 Task: Add a new contact named 'Dwight Schrute' in Outlook.
Action: Mouse moved to (15, 88)
Screenshot: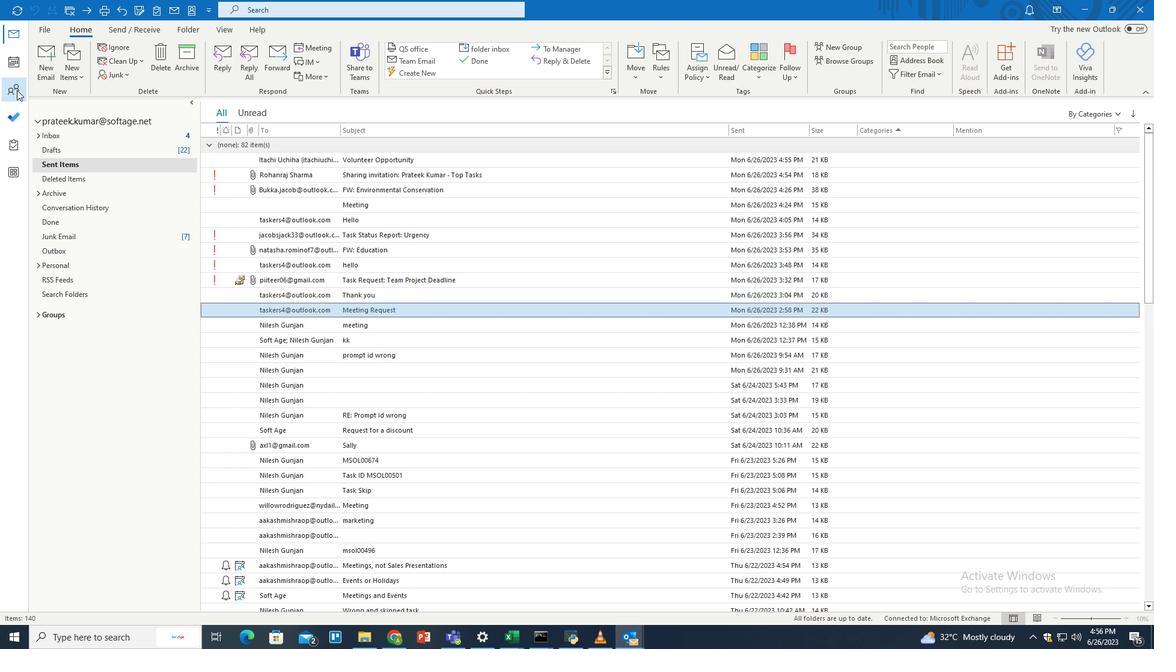 
Action: Mouse pressed left at (15, 88)
Screenshot: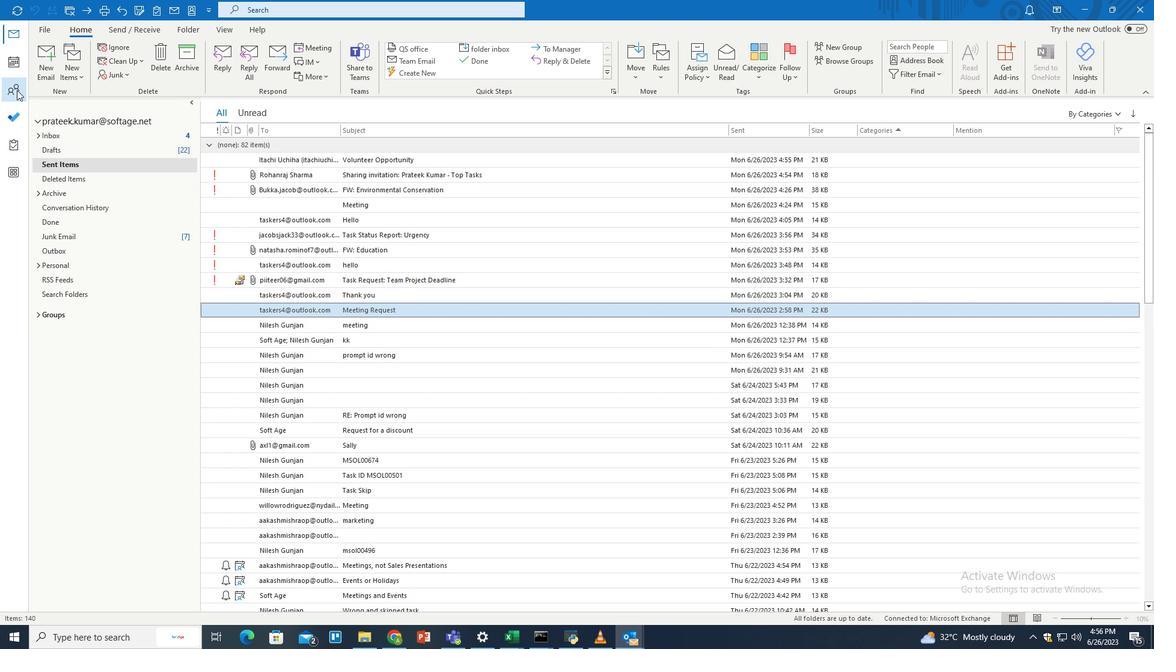
Action: Mouse moved to (48, 62)
Screenshot: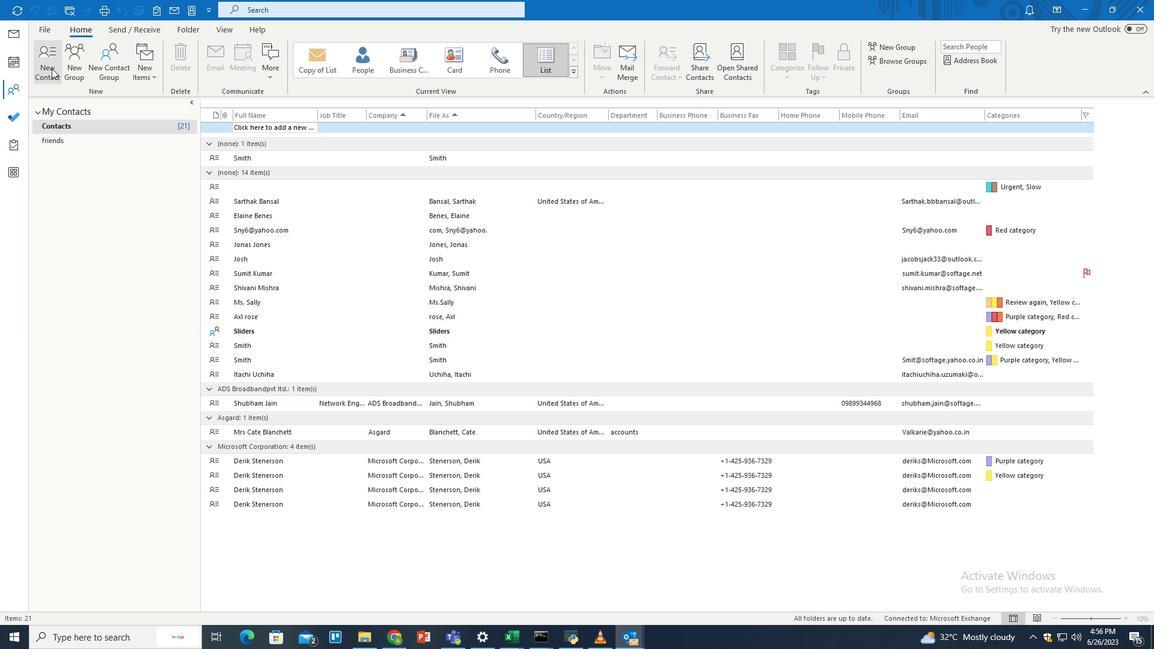 
Action: Mouse pressed left at (48, 62)
Screenshot: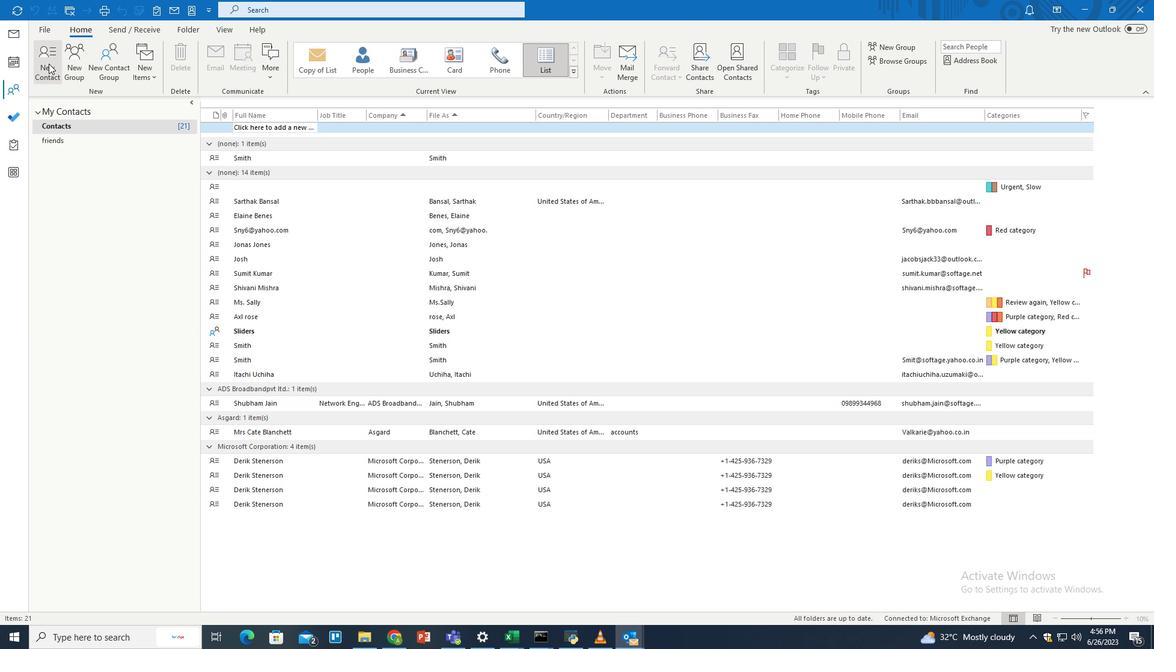 
Action: Mouse moved to (829, 24)
Screenshot: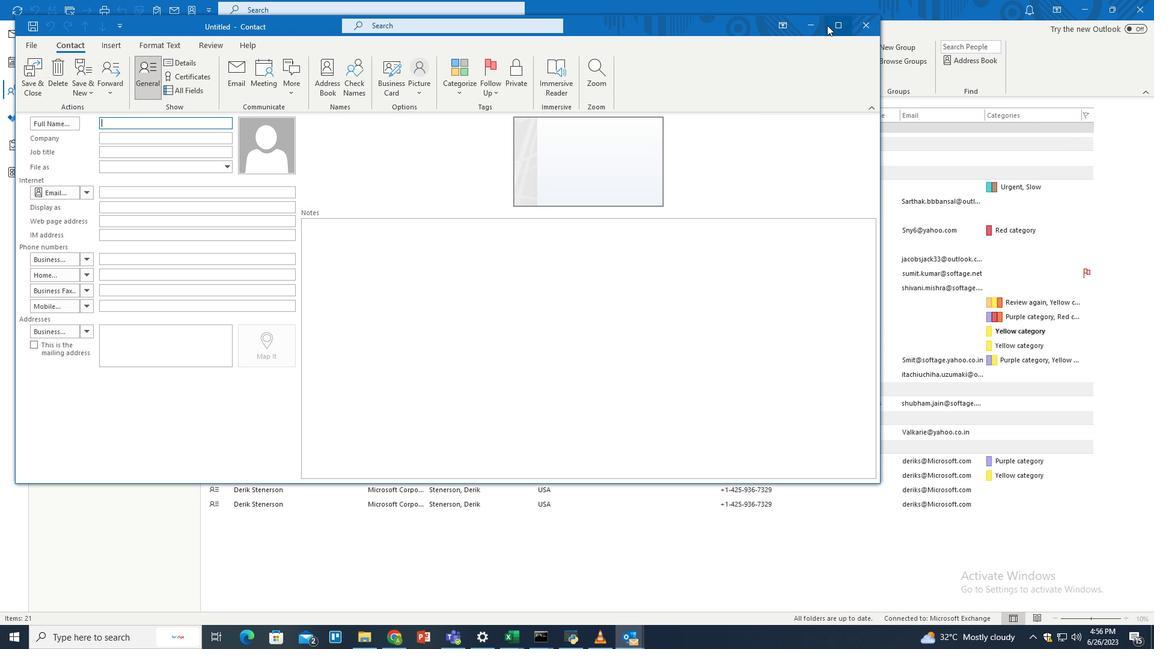
Action: Mouse pressed left at (829, 24)
Screenshot: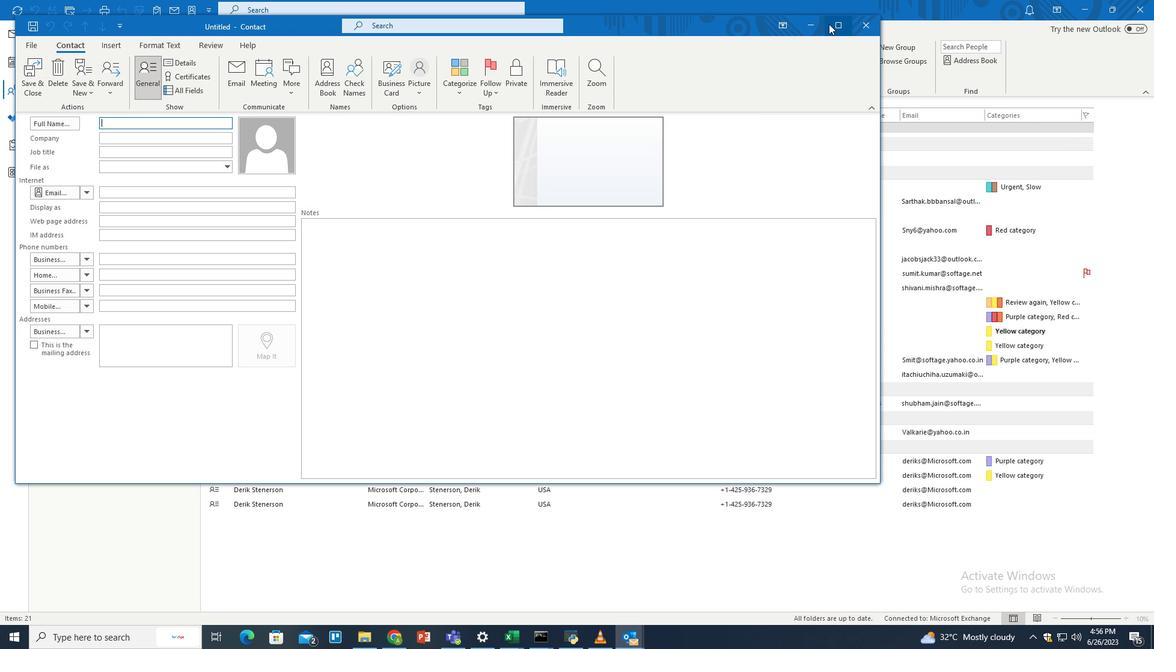 
Action: Mouse moved to (105, 107)
Screenshot: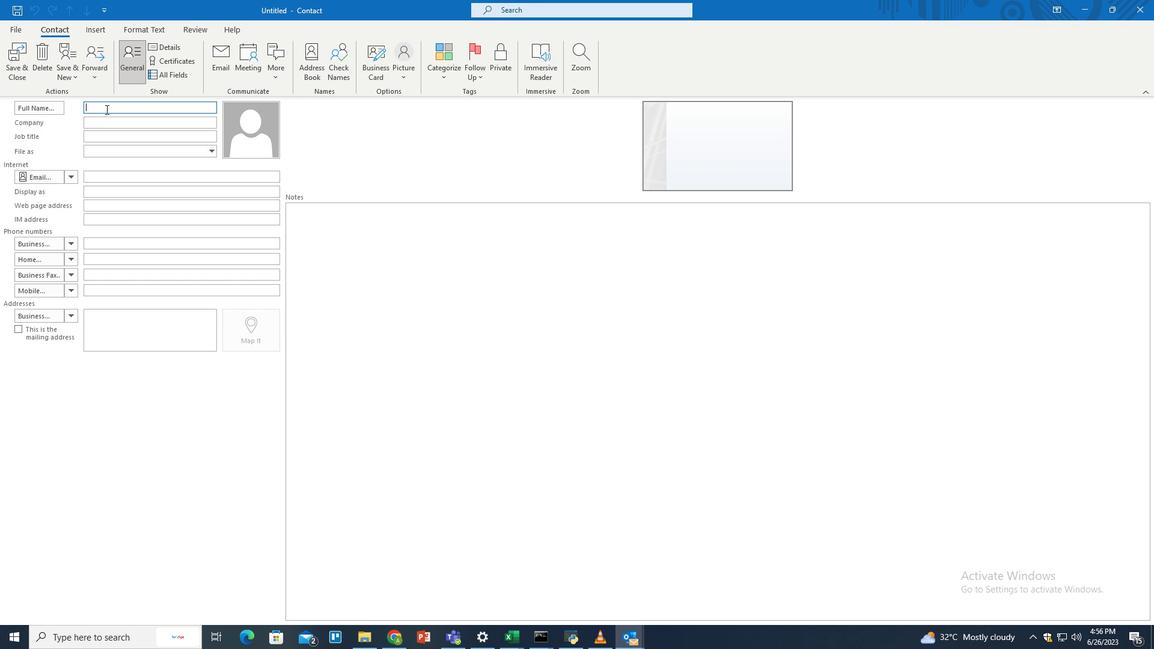 
Action: Mouse pressed left at (105, 107)
Screenshot: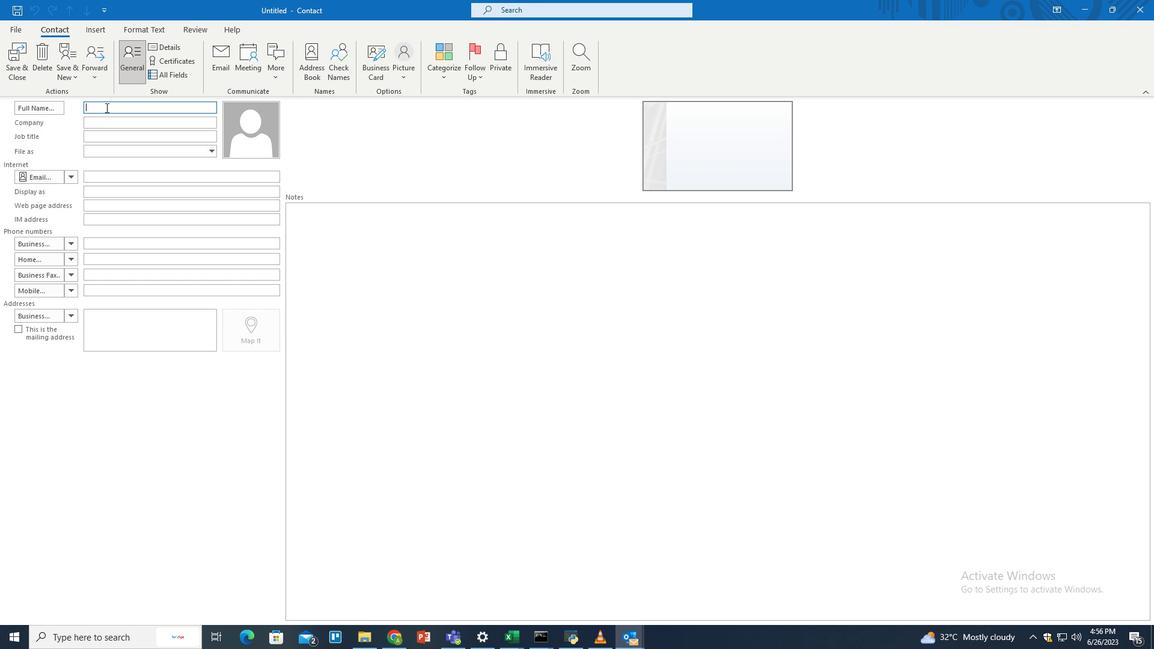 
Action: Key pressed <Key.shift>Dwight<Key.space><Key.shift>Schrute
Screenshot: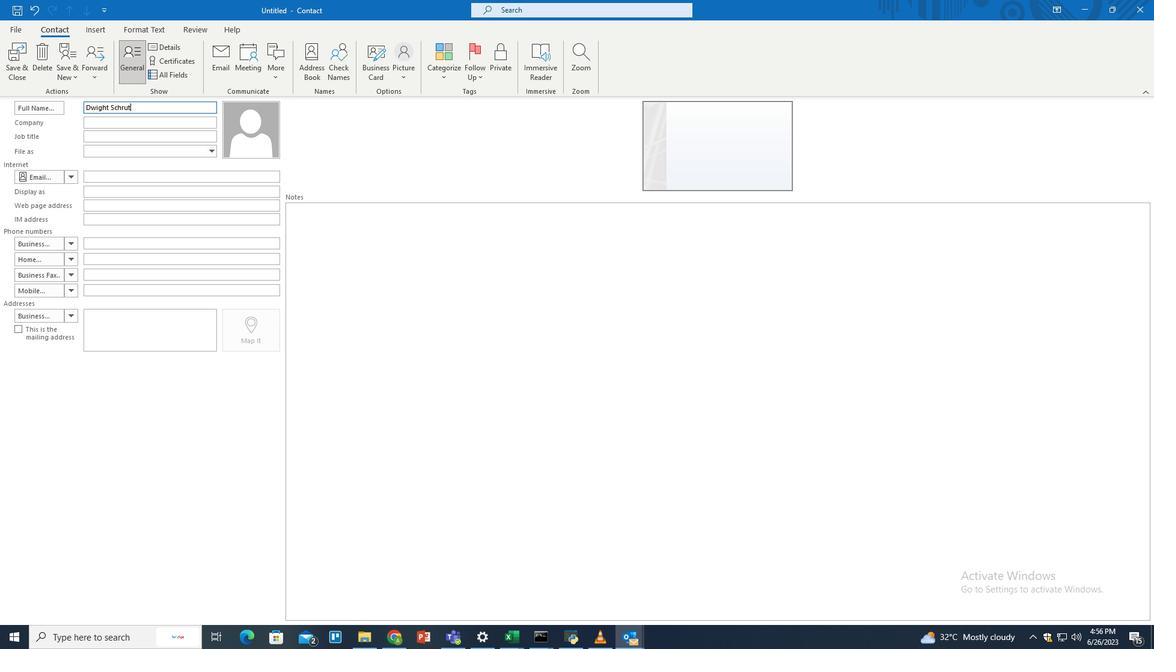 
Action: Mouse moved to (15, 60)
Screenshot: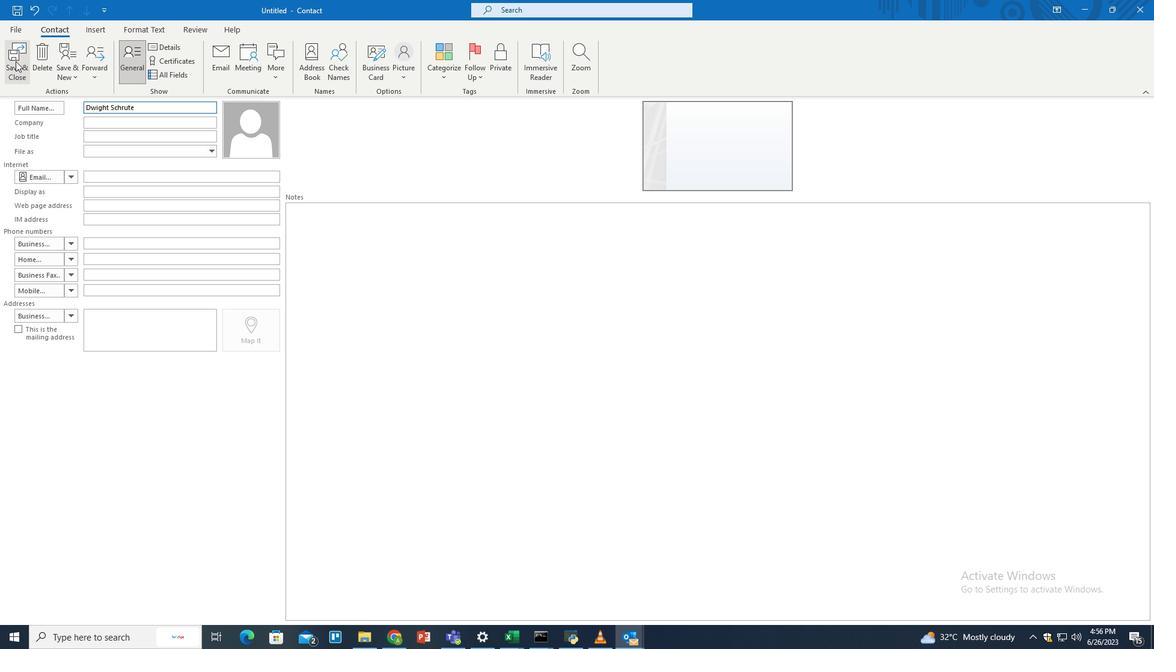 
Action: Mouse pressed left at (15, 60)
Screenshot: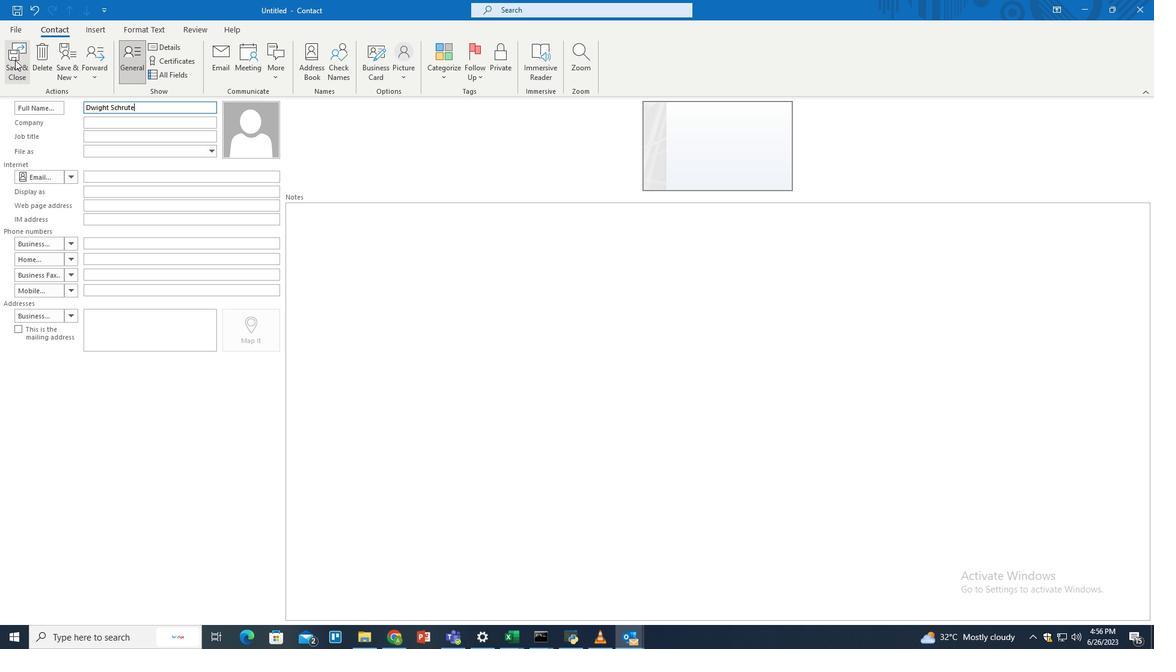 
Action: Mouse moved to (354, 339)
Screenshot: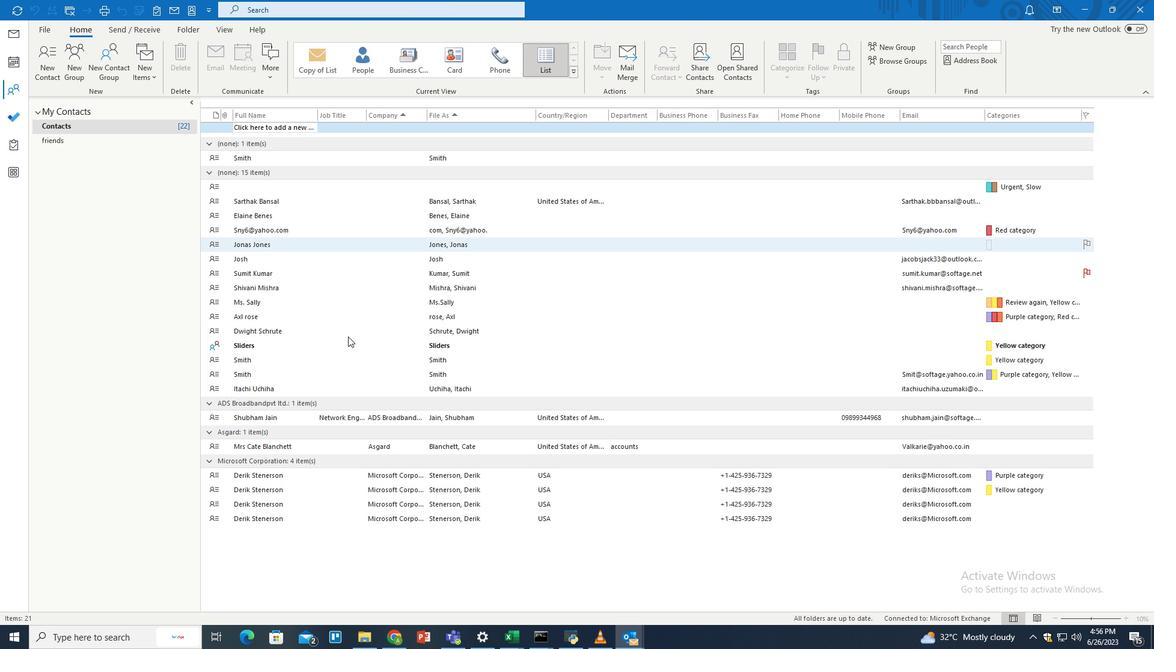 
